 Task: Select Show Finder search window
Action: Mouse moved to (194, 108)
Screenshot: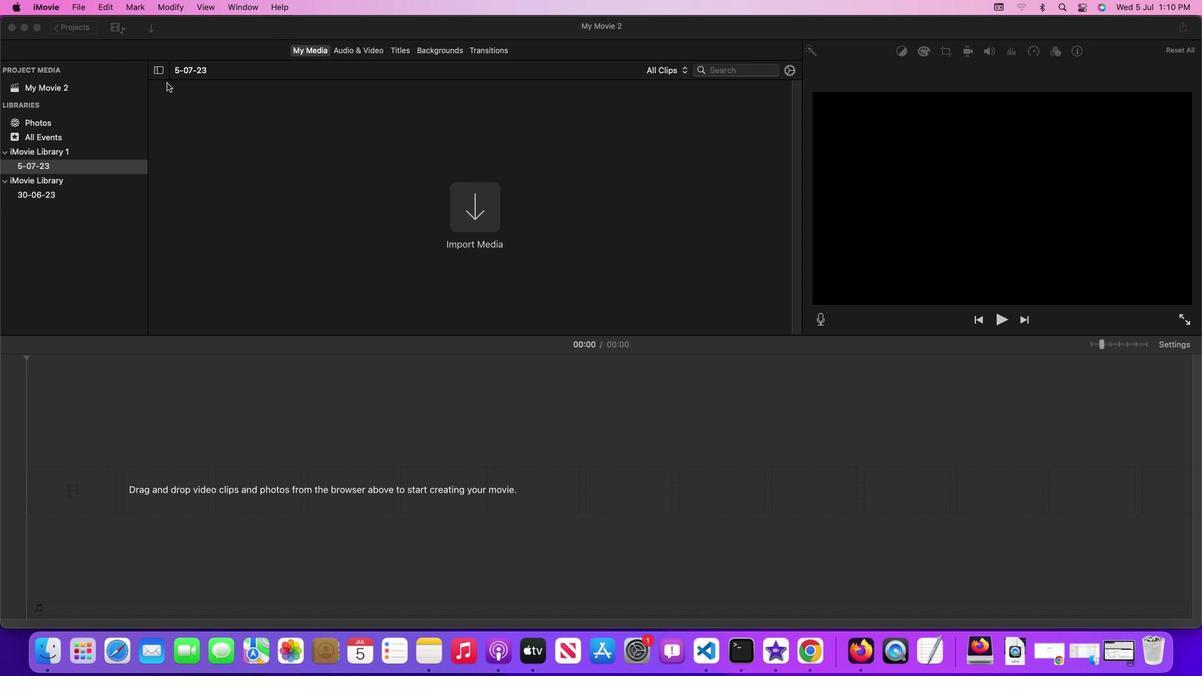 
Action: Mouse pressed left at (194, 108)
Screenshot: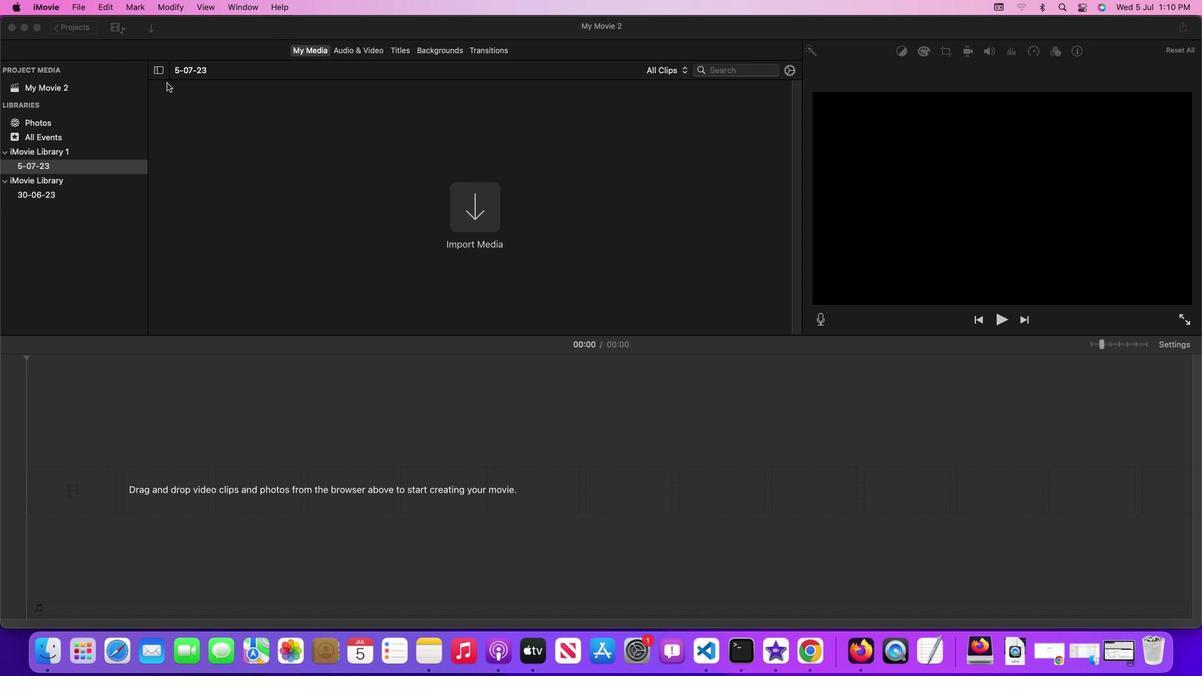 
Action: Mouse moved to (52, 3)
Screenshot: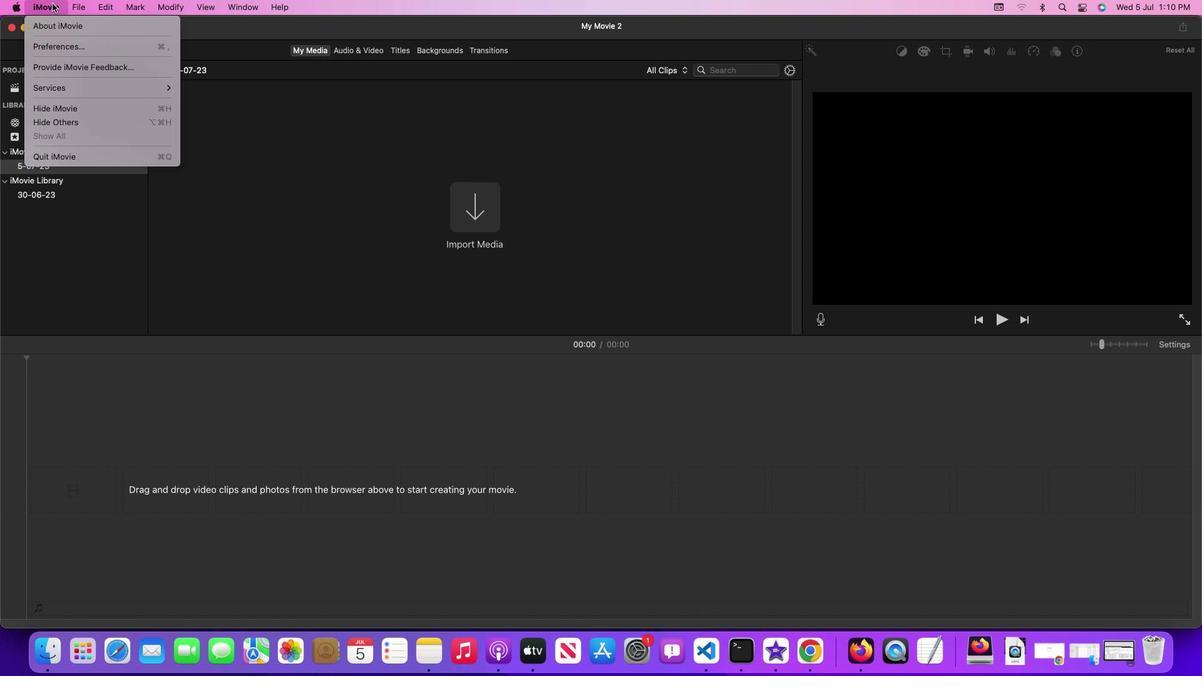 
Action: Mouse pressed left at (52, 3)
Screenshot: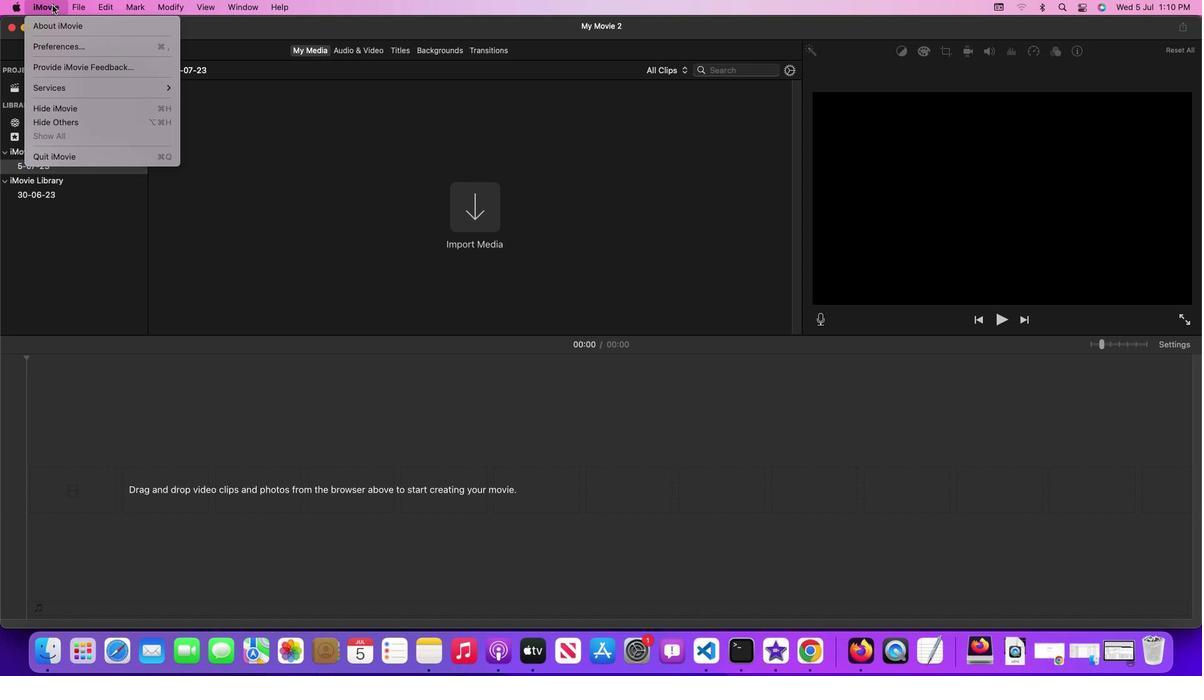 
Action: Mouse moved to (206, 112)
Screenshot: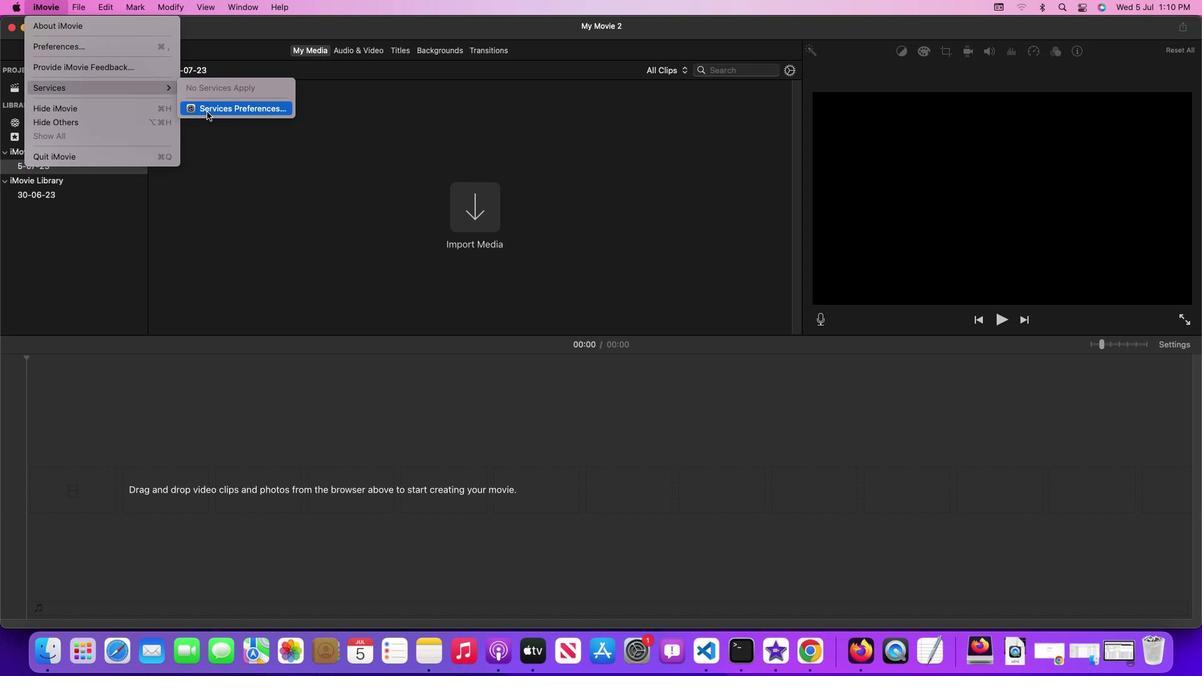 
Action: Mouse pressed left at (206, 112)
Screenshot: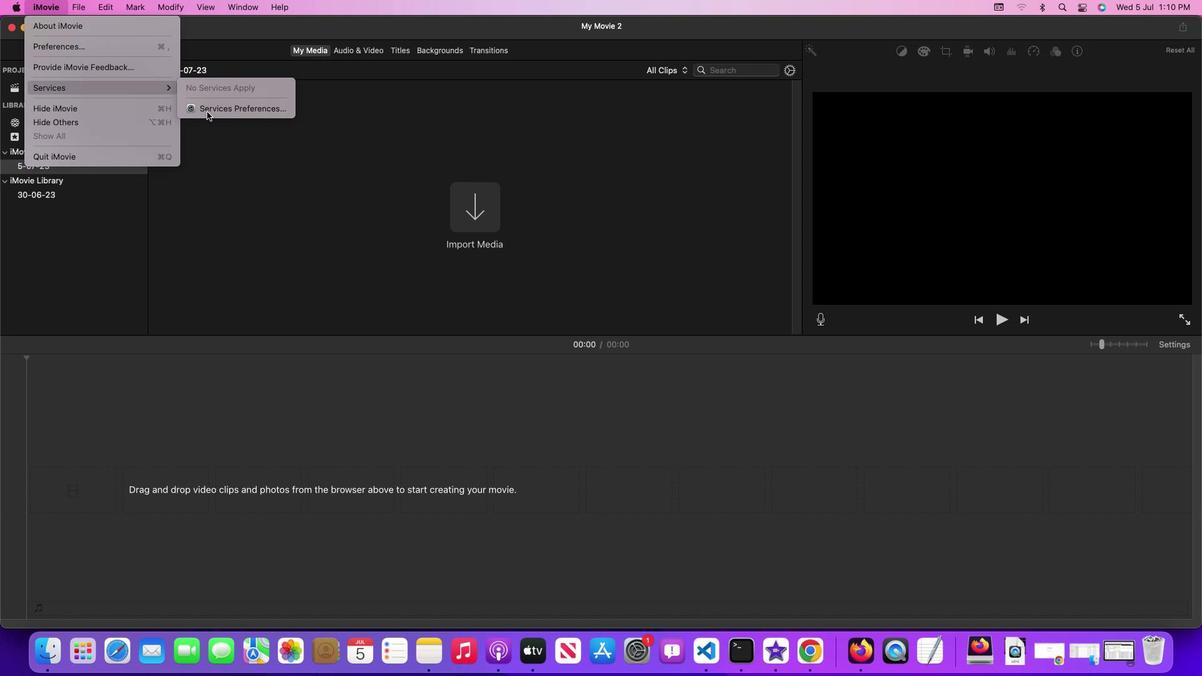 
Action: Mouse moved to (484, 179)
Screenshot: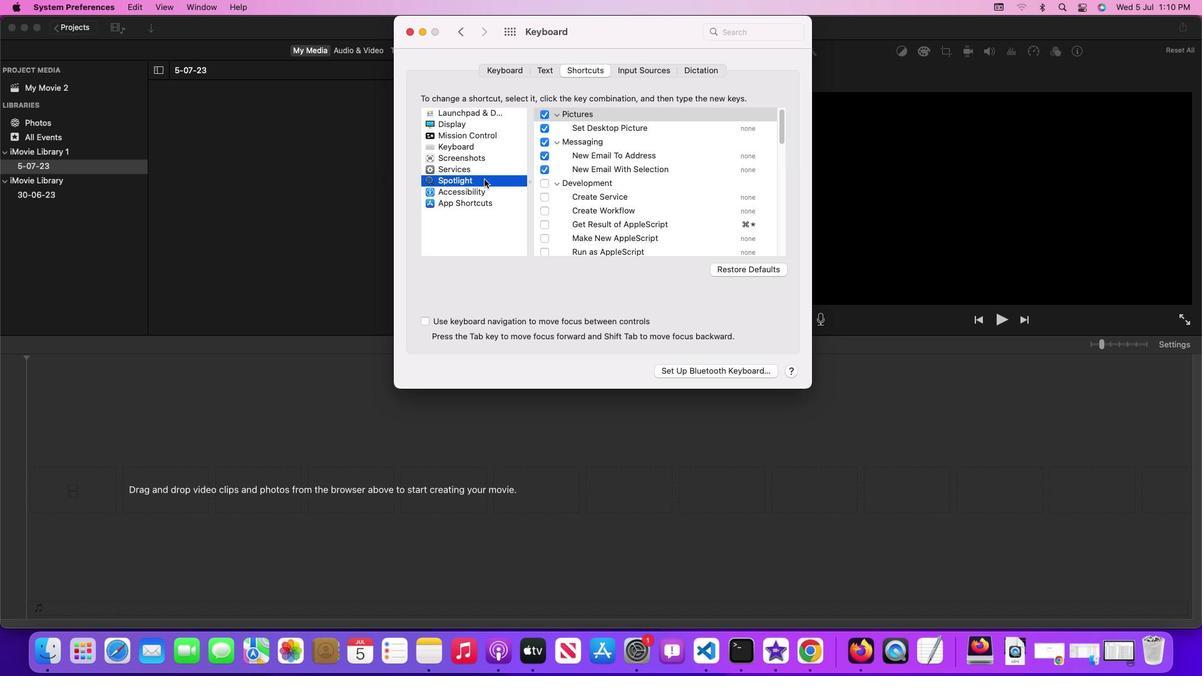 
Action: Mouse pressed left at (484, 179)
Screenshot: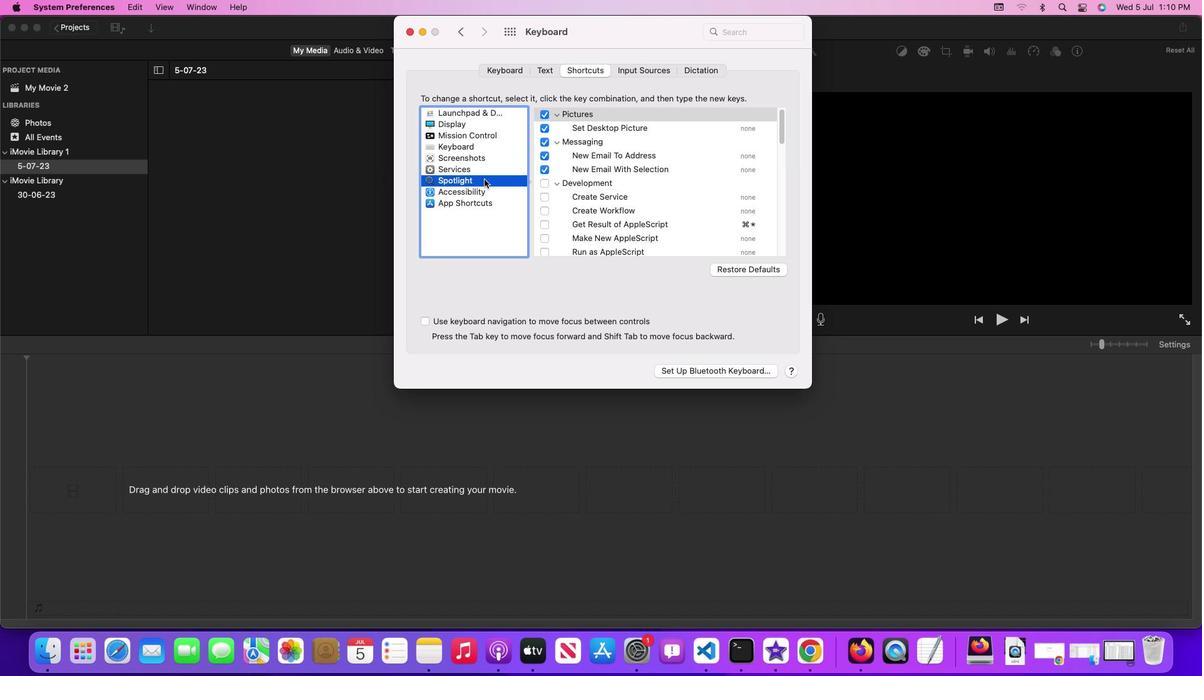 
Action: Mouse moved to (545, 127)
Screenshot: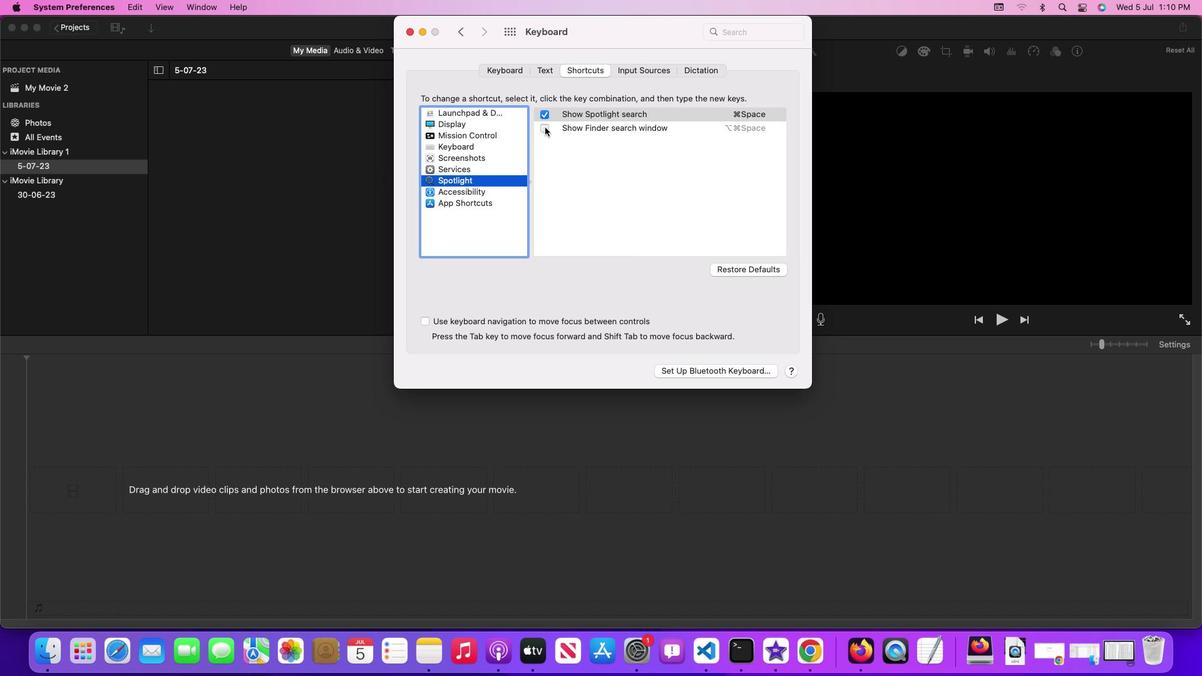 
Action: Mouse pressed left at (545, 127)
Screenshot: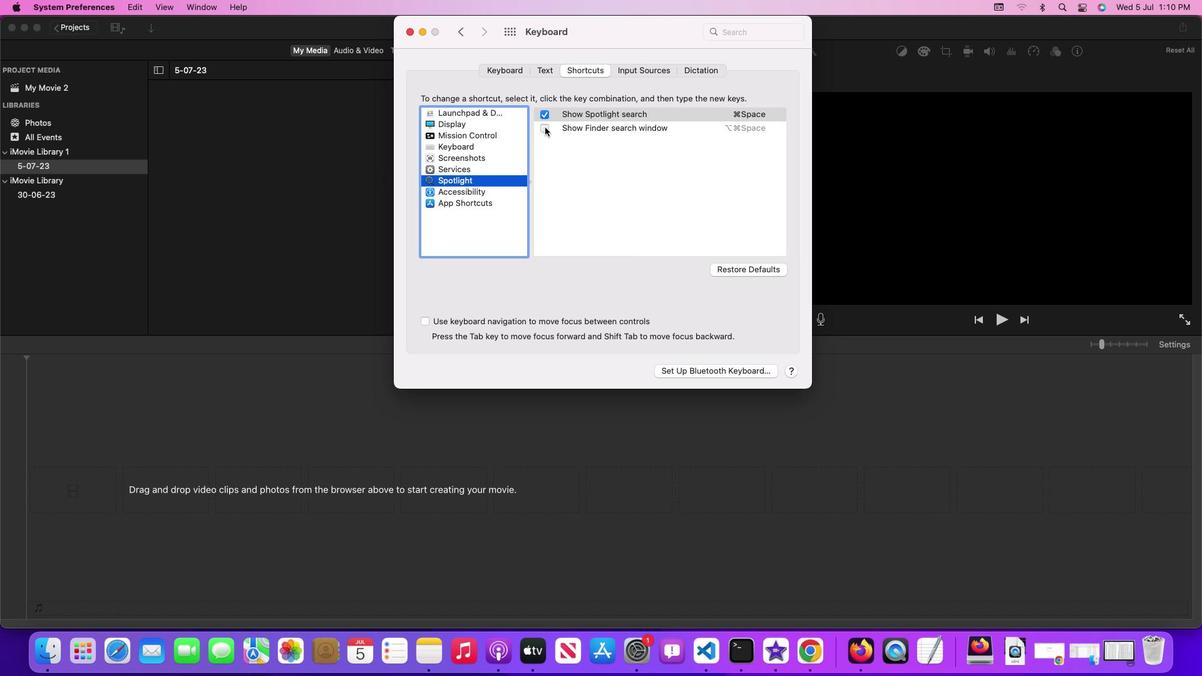 
Action: Mouse moved to (580, 175)
Screenshot: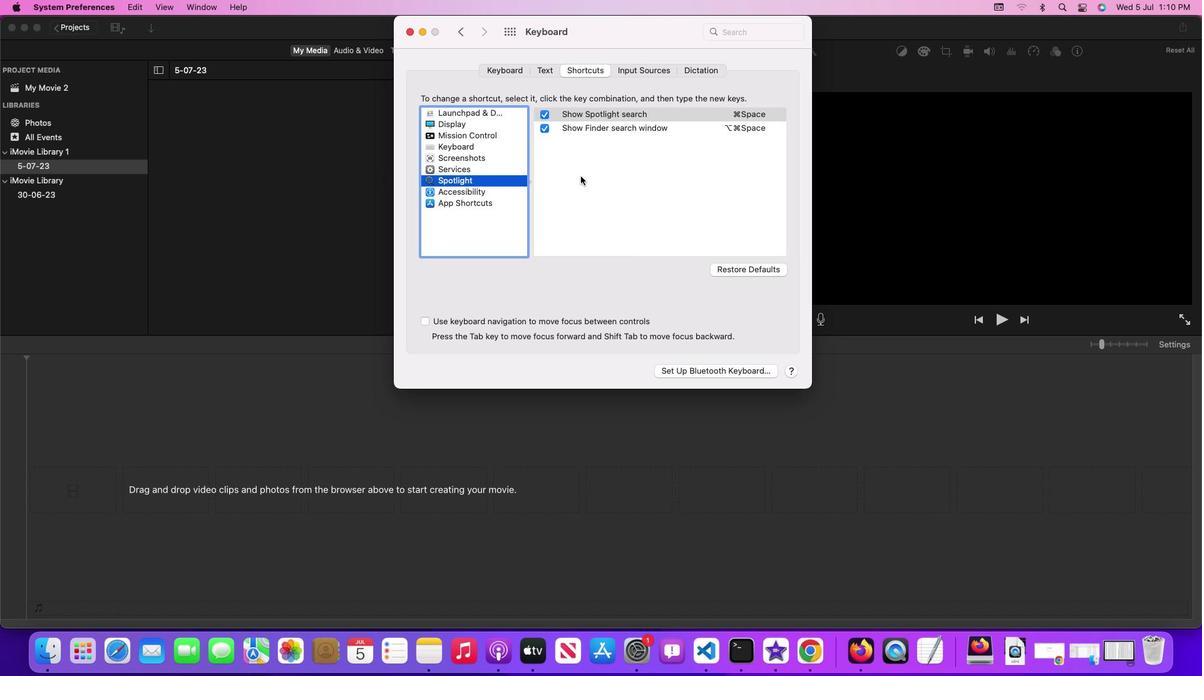 
